 Task: Create a 45-minute meeting to review lead generation strategies.
Action: Mouse moved to (65, 149)
Screenshot: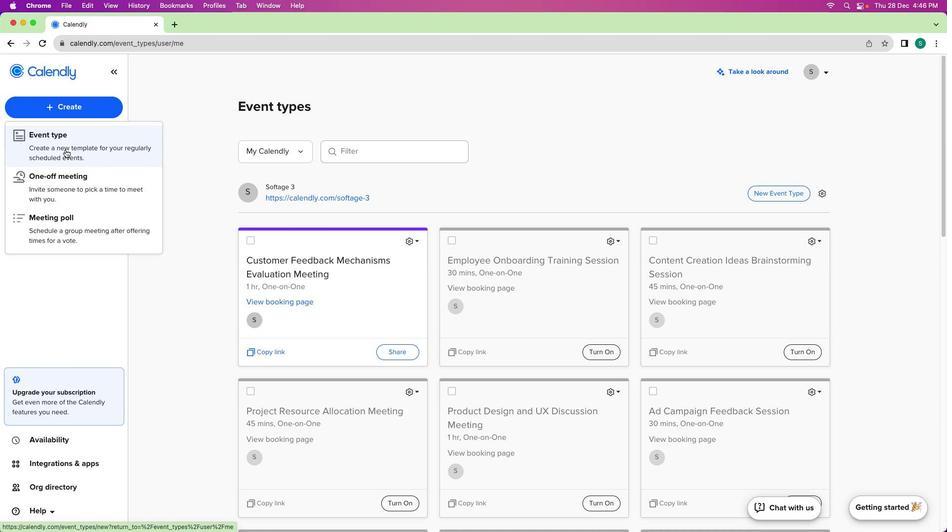 
Action: Mouse pressed left at (65, 149)
Screenshot: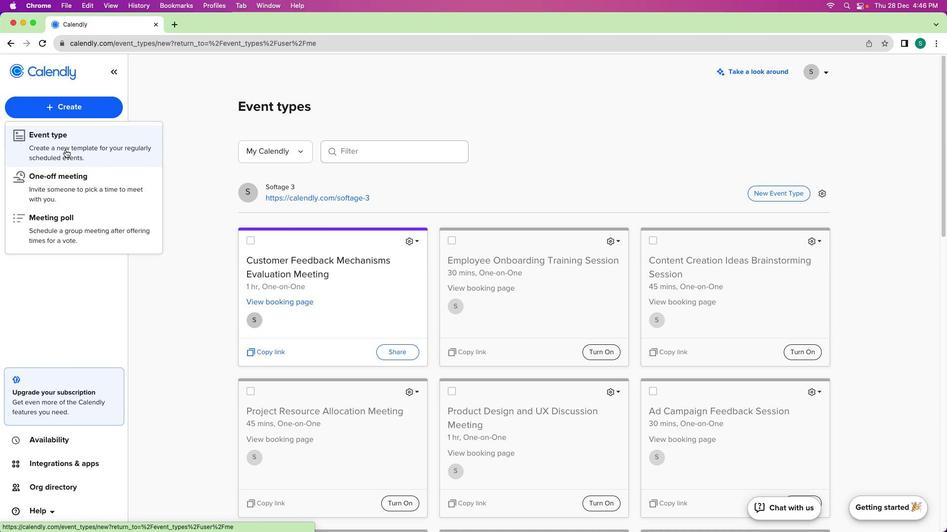 
Action: Mouse moved to (273, 180)
Screenshot: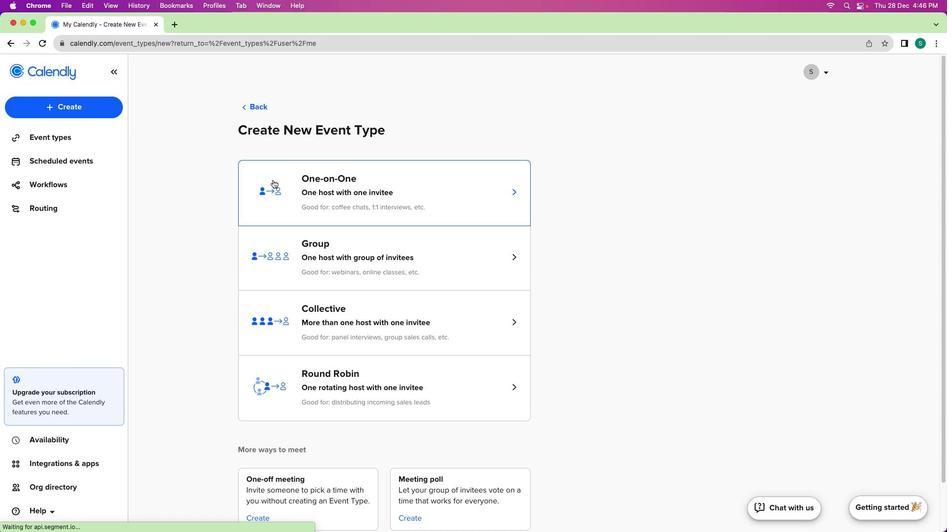 
Action: Mouse pressed left at (273, 180)
Screenshot: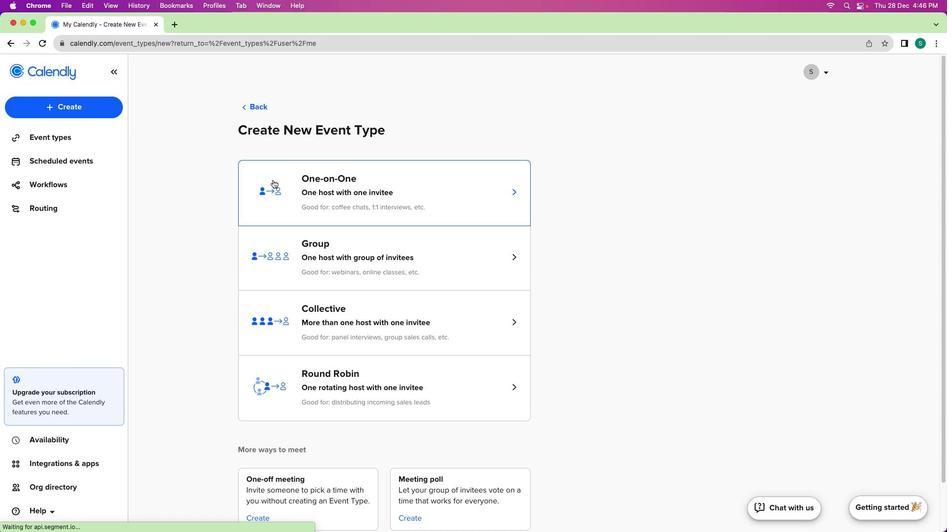 
Action: Mouse moved to (112, 150)
Screenshot: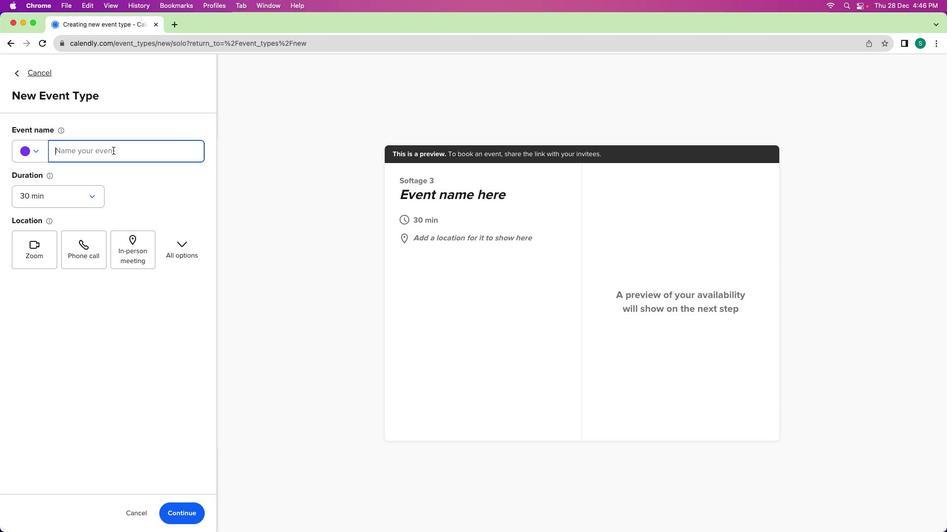 
Action: Mouse pressed left at (112, 150)
Screenshot: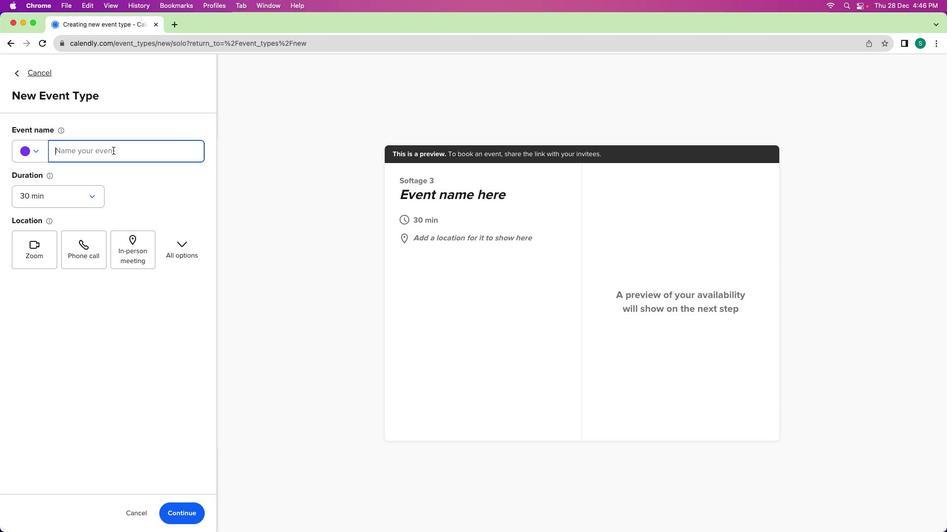 
Action: Key pressed Key.shift'L''e''a''d'Key.spaceKey.shift'G''e''n''e''r''a''t''i''o''n'Key.spaceKey.shift'S''t''r''a''t''e''g''i''e''s'Key.spaceKey.shift'R''e''v''i''e''w'Key.spaceKey.shift'M''e''e''t''i''n''g'
Screenshot: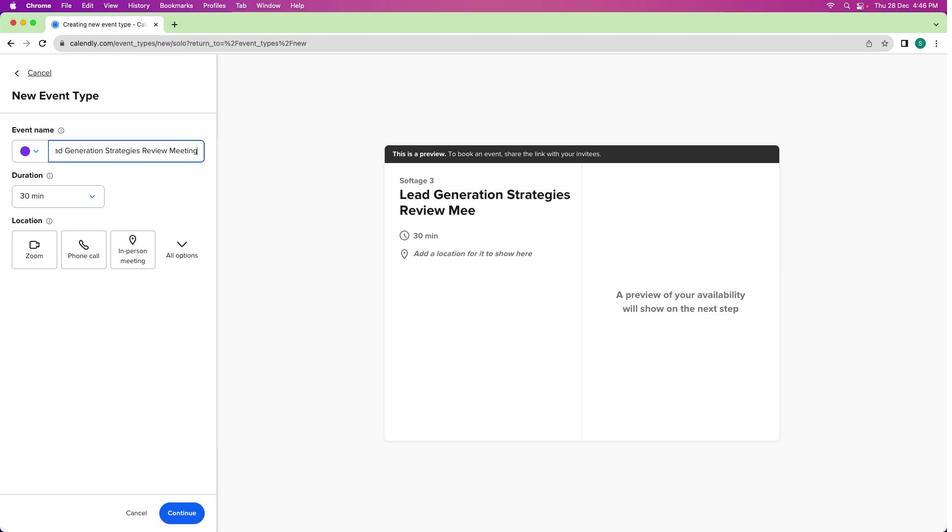 
Action: Mouse moved to (82, 198)
Screenshot: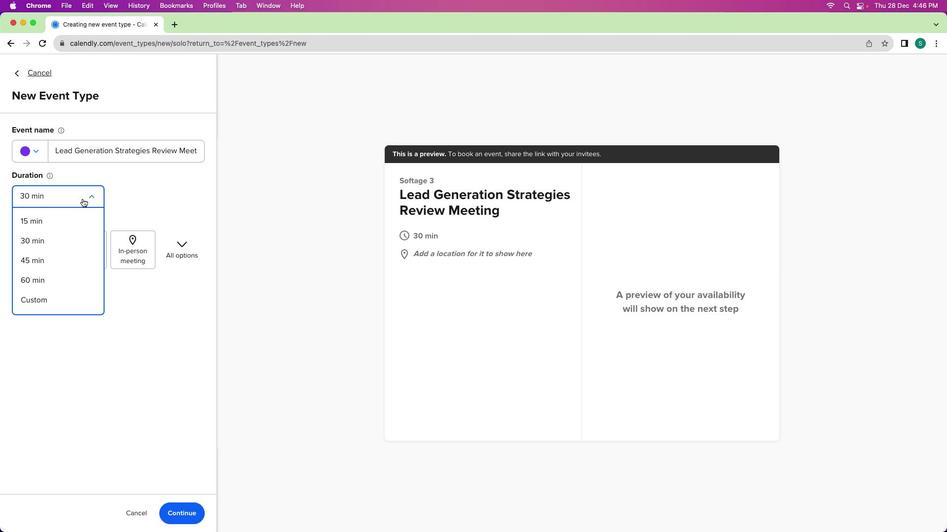 
Action: Mouse pressed left at (82, 198)
Screenshot: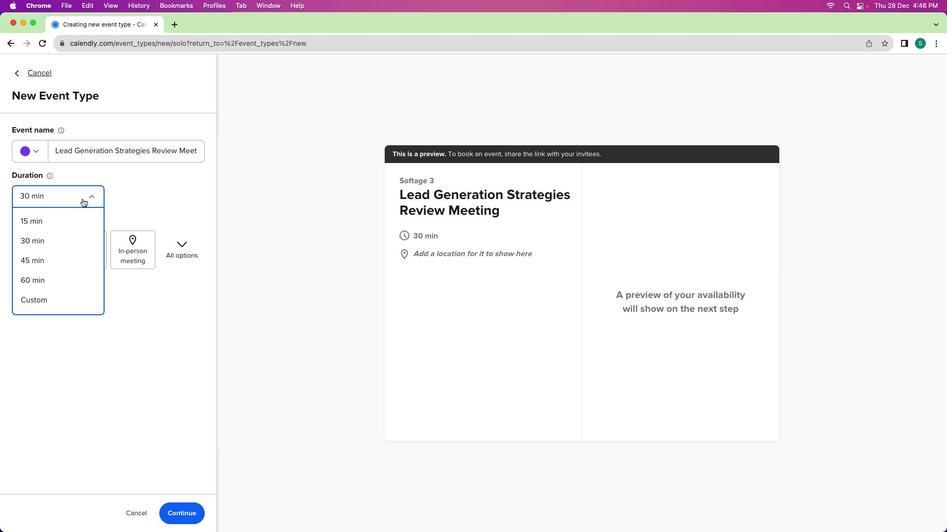 
Action: Mouse moved to (63, 261)
Screenshot: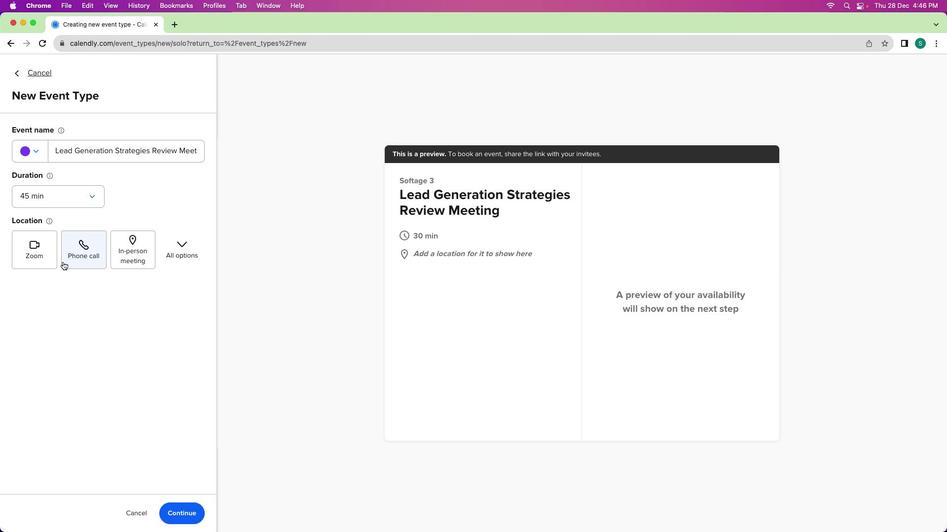 
Action: Mouse pressed left at (63, 261)
Screenshot: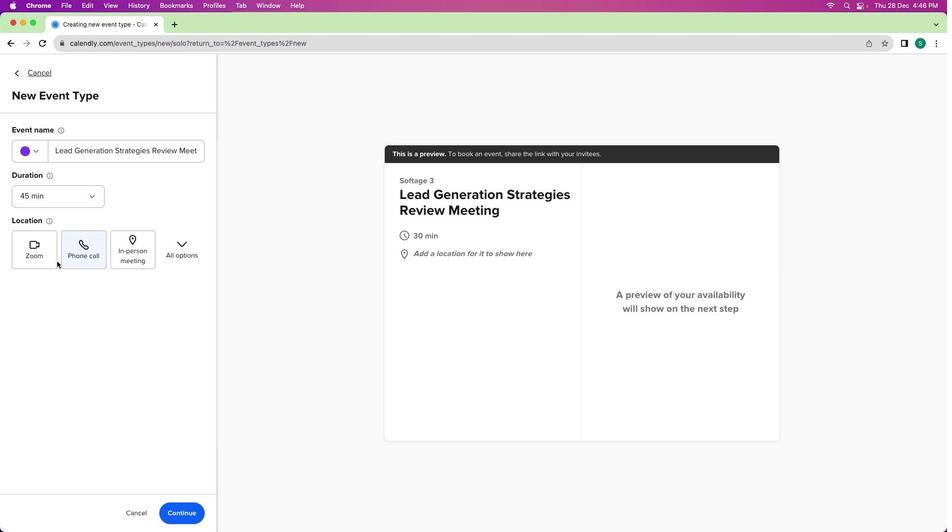 
Action: Mouse moved to (20, 256)
Screenshot: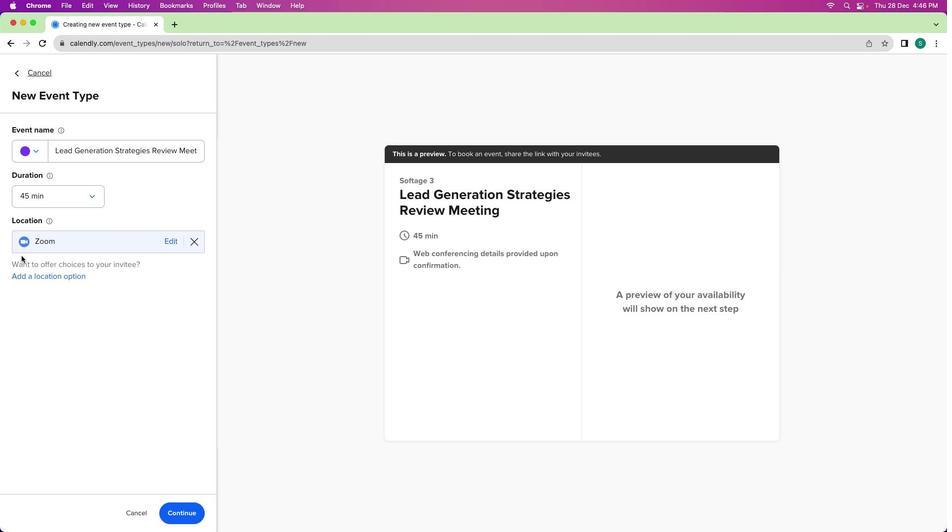 
Action: Mouse pressed left at (20, 256)
Screenshot: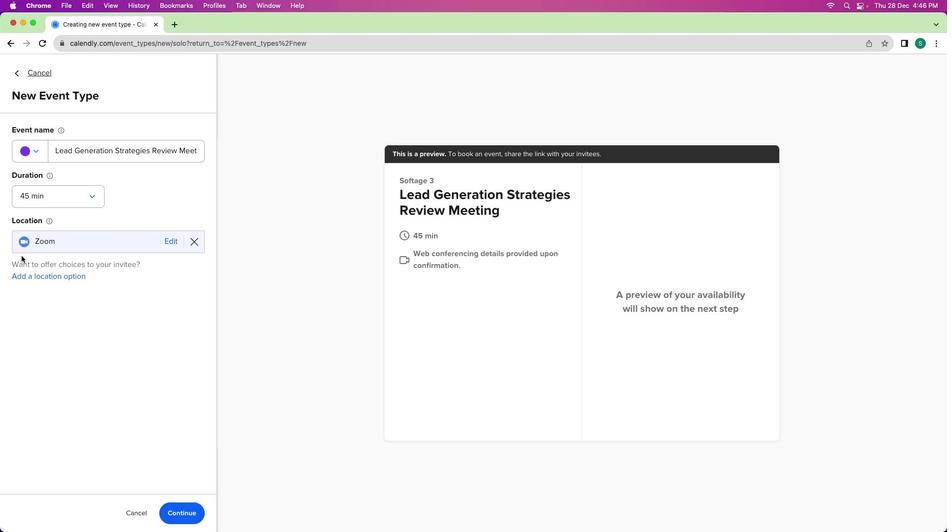 
Action: Mouse moved to (180, 519)
Screenshot: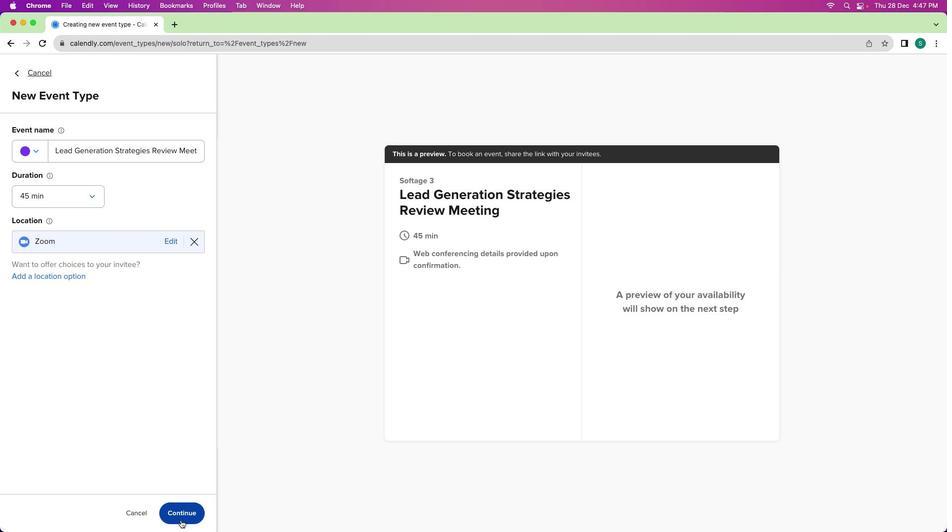 
Action: Mouse pressed left at (180, 519)
Screenshot: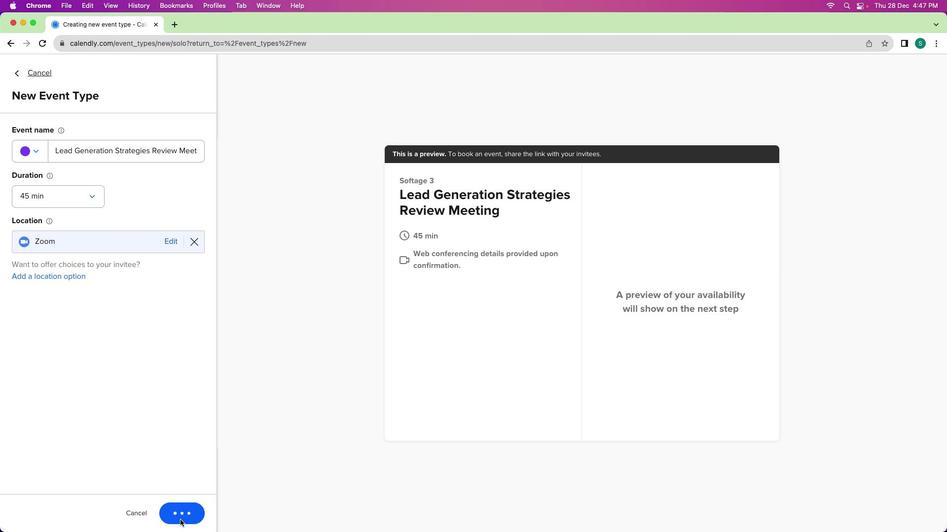 
Action: Mouse moved to (199, 174)
Screenshot: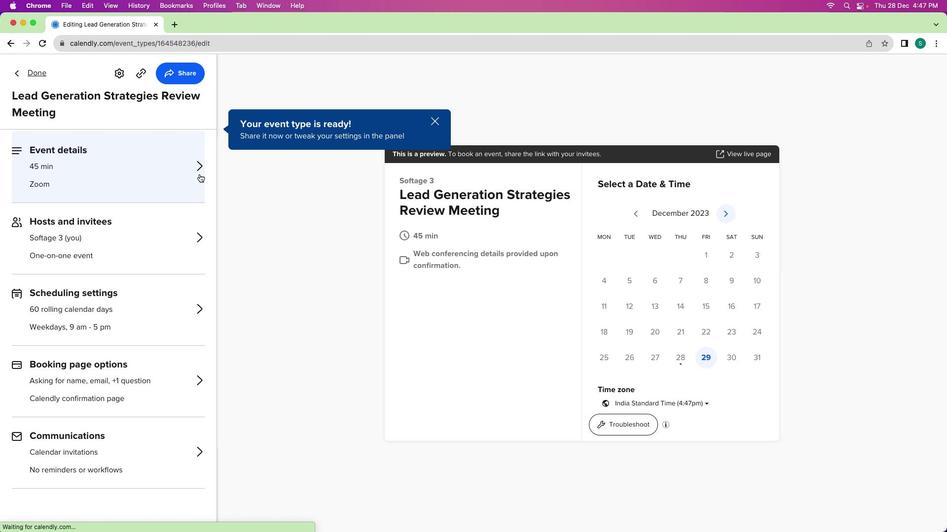
Action: Mouse pressed left at (199, 174)
Screenshot: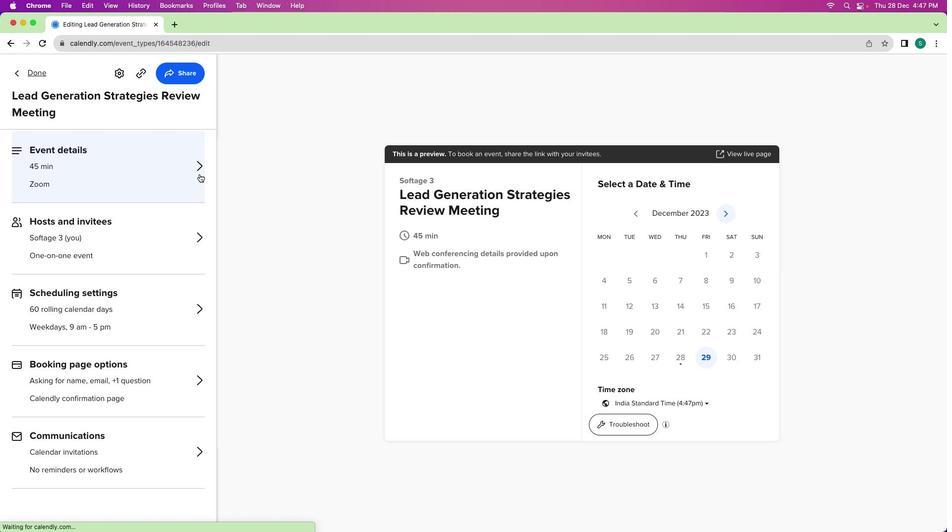 
Action: Mouse moved to (122, 369)
Screenshot: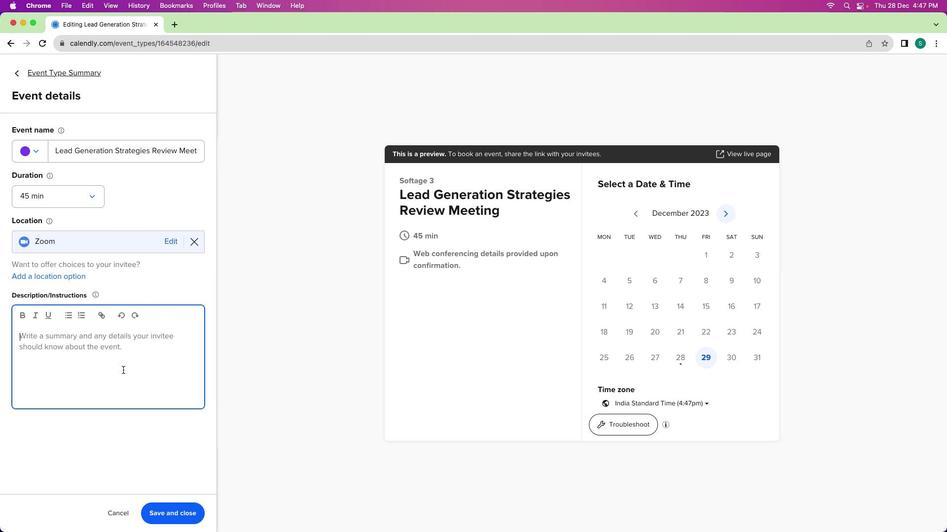 
Action: Mouse pressed left at (122, 369)
Screenshot: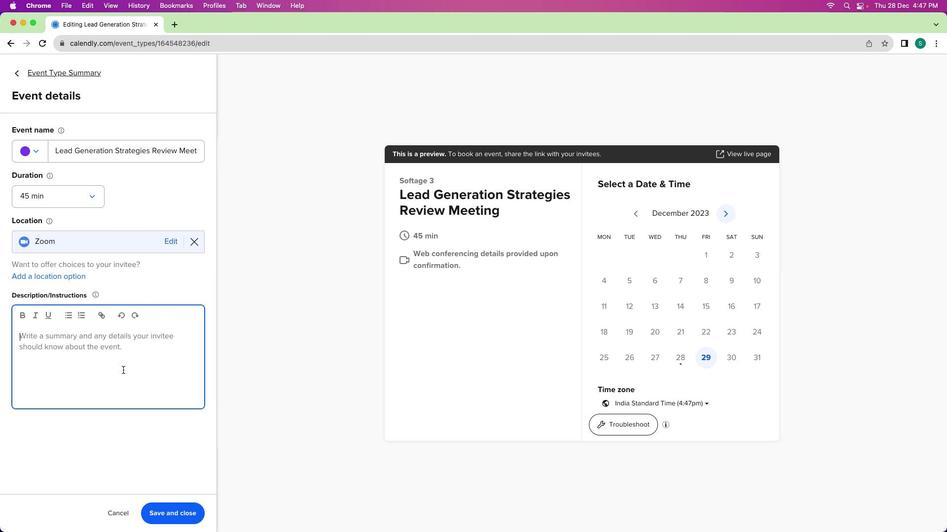 
Action: Mouse moved to (123, 368)
Screenshot: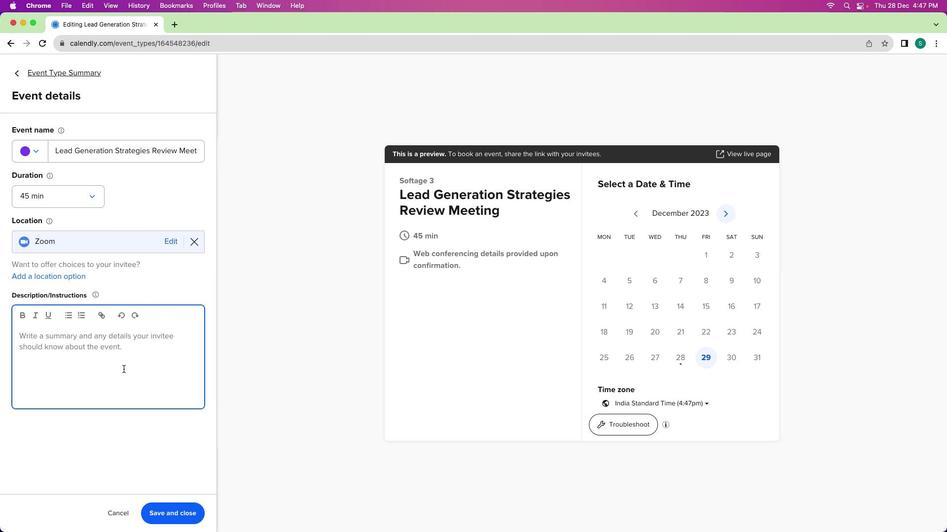 
Action: Key pressed Key.shiftKey.shift'K'Key.backspace'J''o''i''n'Key.space'f''o''r'Key.space'a'Key.space'f''f''o''c''u''s''e''d'Key.leftKey.leftKey.leftKey.leftKey.leftKey.leftKey.backspaceKey.downKey.space's''e''s''s''i''o''n'Key.space'd''e''d''i''c''a''t''e''d'Key.space't''o'Key.space'r''e''v''i''e''w''i''n''g'Key.space'o''u''r'Key.space'l''r'Key.backspace'e''a''d'Key.space'g''e''n''e''r''a''t''i''o''n'Key.space's''t''r''a''t''e''g''i''e''s''.'Key.spaceKey.shift_r'I''n'Key.space't''h''i''s'Key.space'm''e''e''t''i''g''n'Key.backspaceKey.backspace'n''g'','Key.space'w''e'Key.space'w''i''l''l'Key.space'a''s''s''e''s''s'Key.space't''h''e'Key.space'p''e''r''f''o''r''m''a''n''c''e'Key.space'o''f'Key.space'c''u''r''r''e''n''t'Key.space'd'Key.backspace's''t''r''a''t''e''g''i''e''s'','Key.space'e''x''p''l''o''r''e''s'Key.space'n''e''w'Key.space'o''p''p''o''r''t''u''n''i''t''y'Key.backspace'i''e''s'','Key.space'a''n''d'Key.space'd''i''s''c''u''s''s'Key.space'w''a''y''s'Key.space't''o'Key.space'o''p''t''i''m''i''z''e'Key.space'o''u''r'Key.space'l''r'Key.backspace'e''a''d'Key.space'g''e''n''e''r''a''t''i''o''n'Key.space'e''f''f''o''r''t''s'Key.space'f''o''r'Key.space'i''n''c''r''e''a''s''e''d'Key.space's''u''c''c''e''s''s''.'
Screenshot: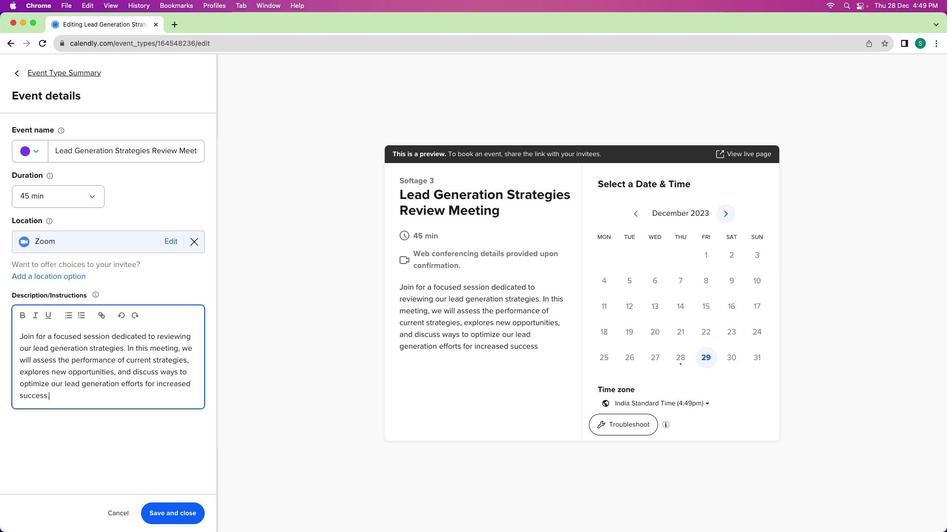 
Action: Mouse moved to (190, 516)
Screenshot: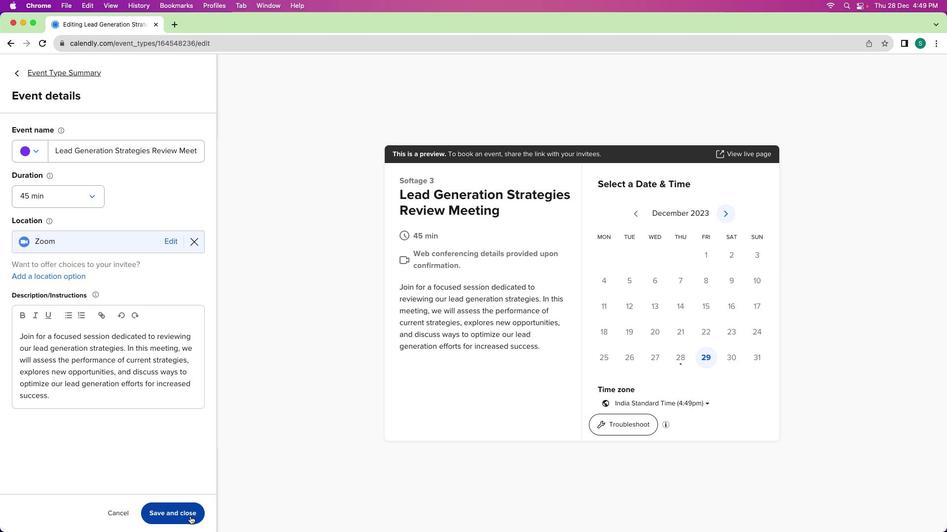 
Action: Mouse pressed left at (190, 516)
Screenshot: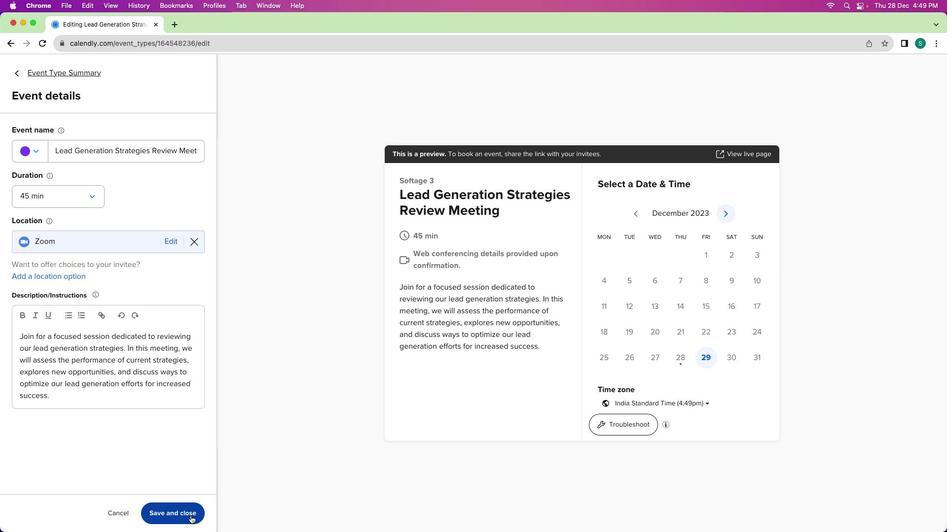 
Action: Mouse moved to (45, 71)
Screenshot: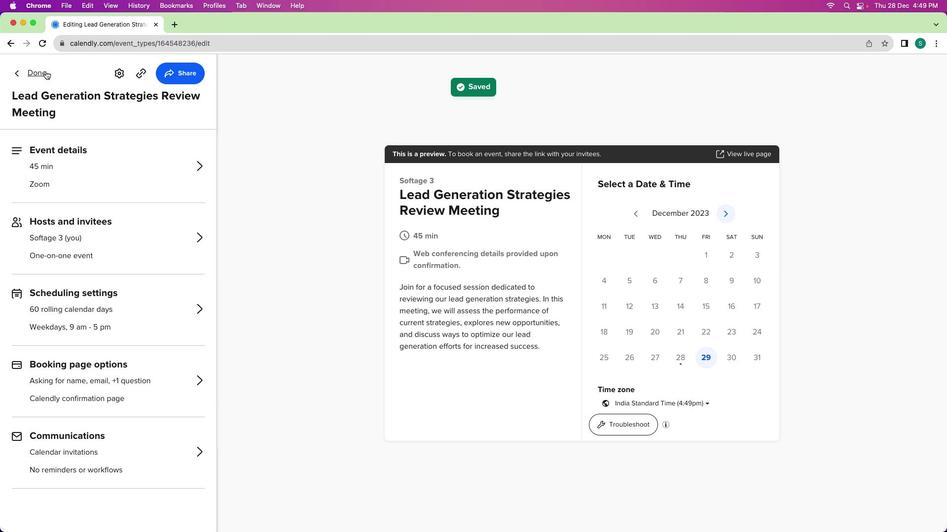 
Action: Mouse pressed left at (45, 71)
Screenshot: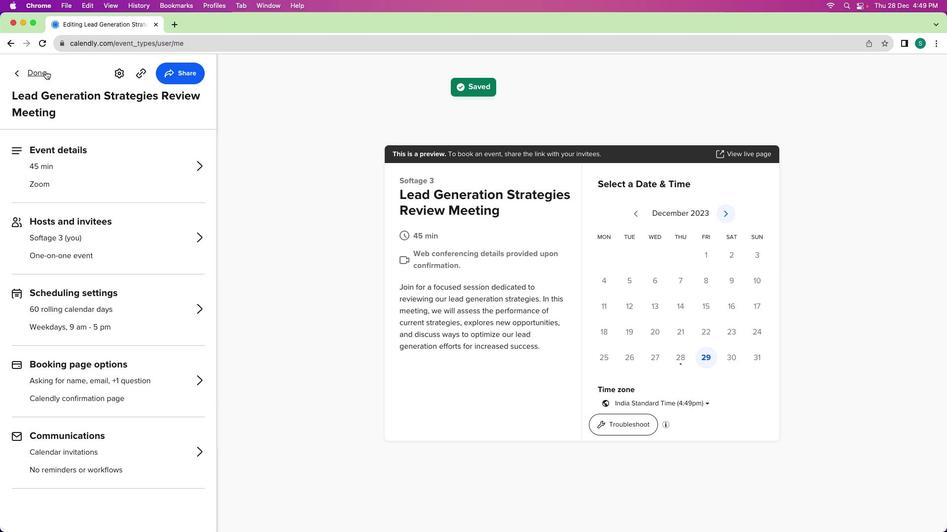 
Action: Mouse moved to (337, 288)
Screenshot: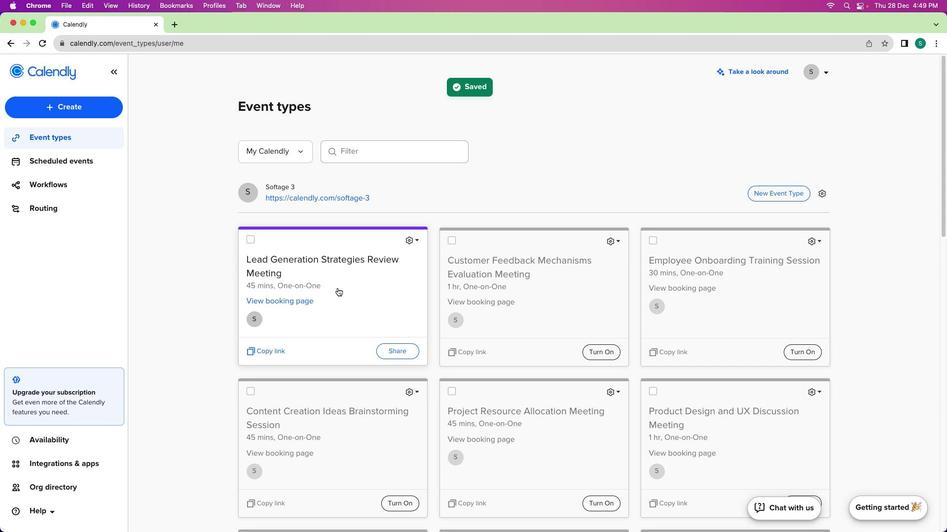 
